 Task: Add one column text from layout.
Action: Mouse moved to (230, 88)
Screenshot: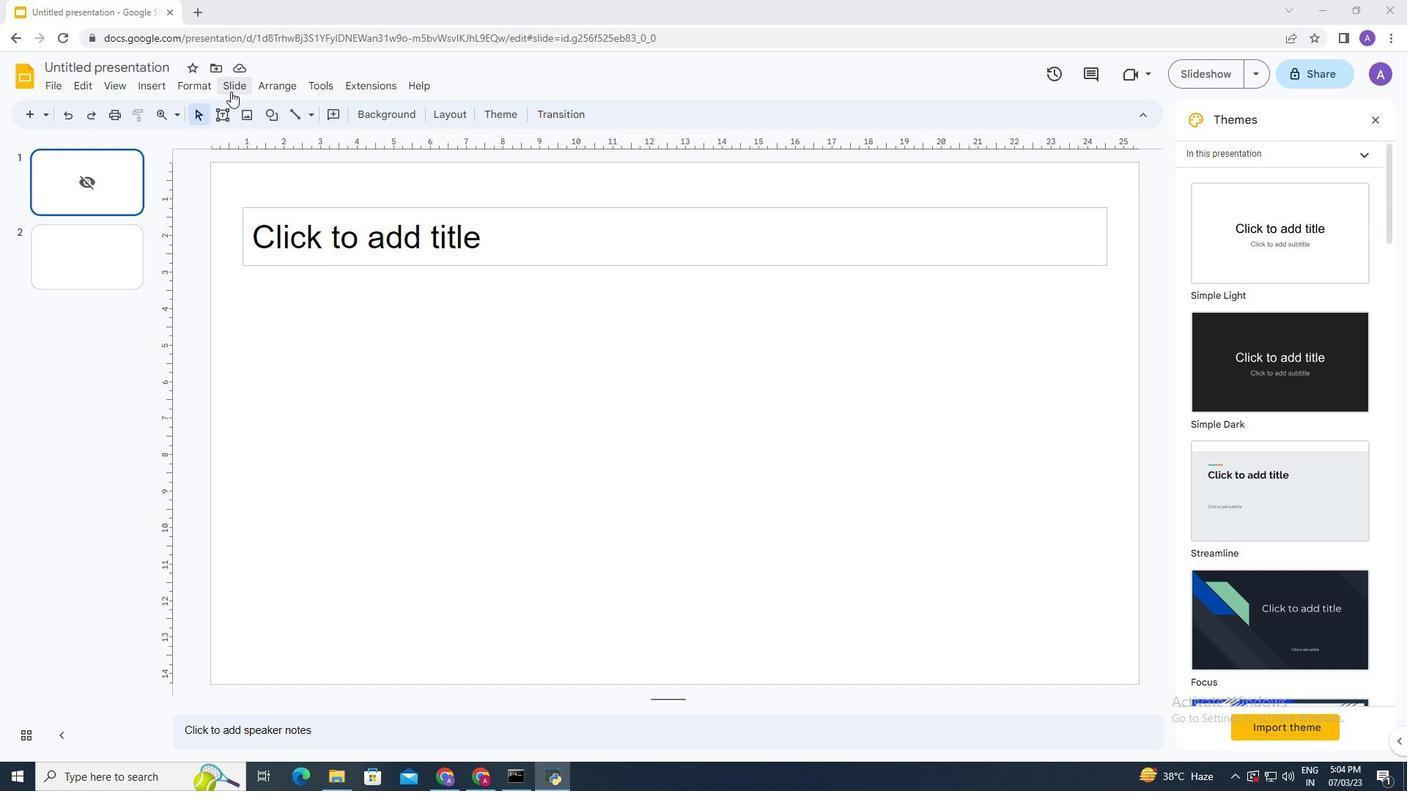 
Action: Mouse pressed left at (230, 88)
Screenshot: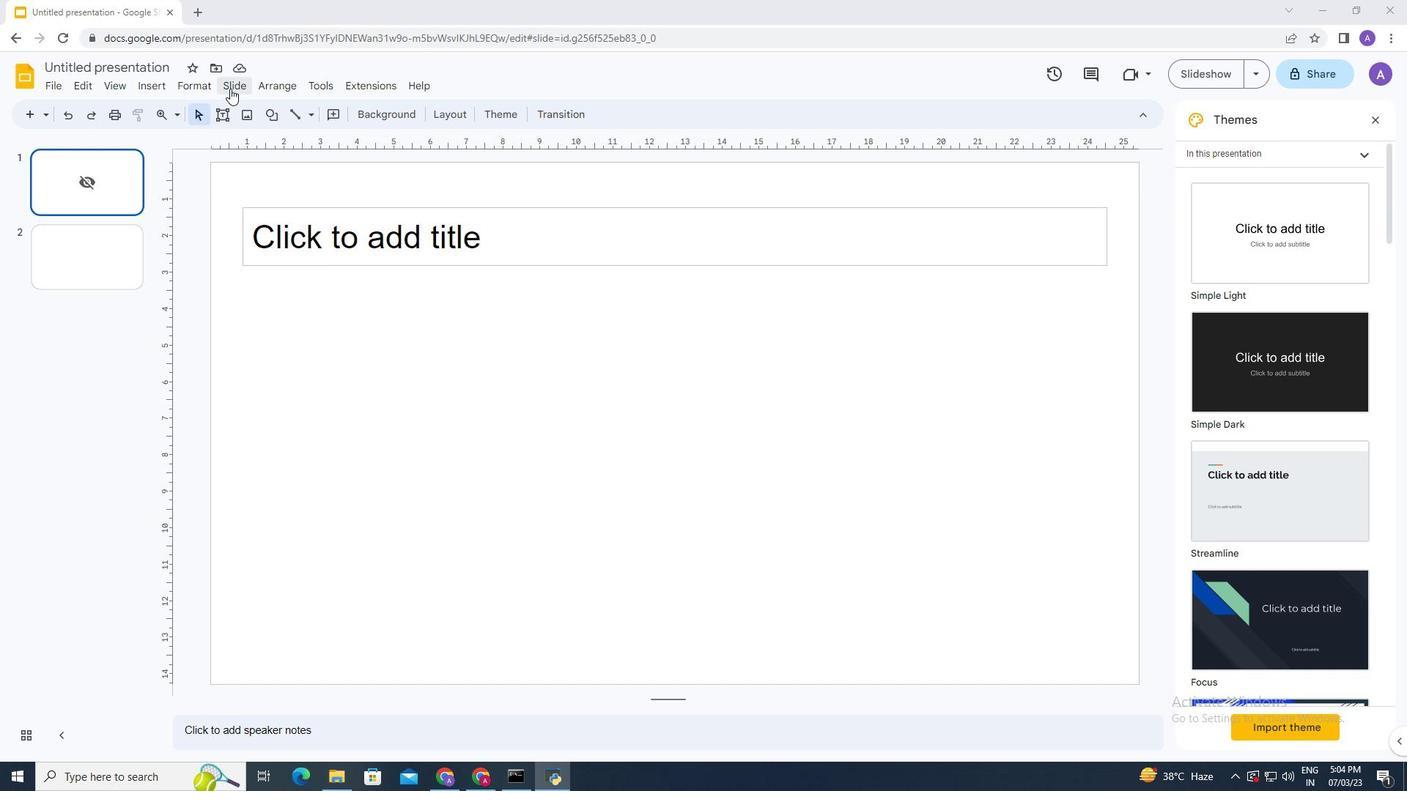 
Action: Mouse moved to (709, 373)
Screenshot: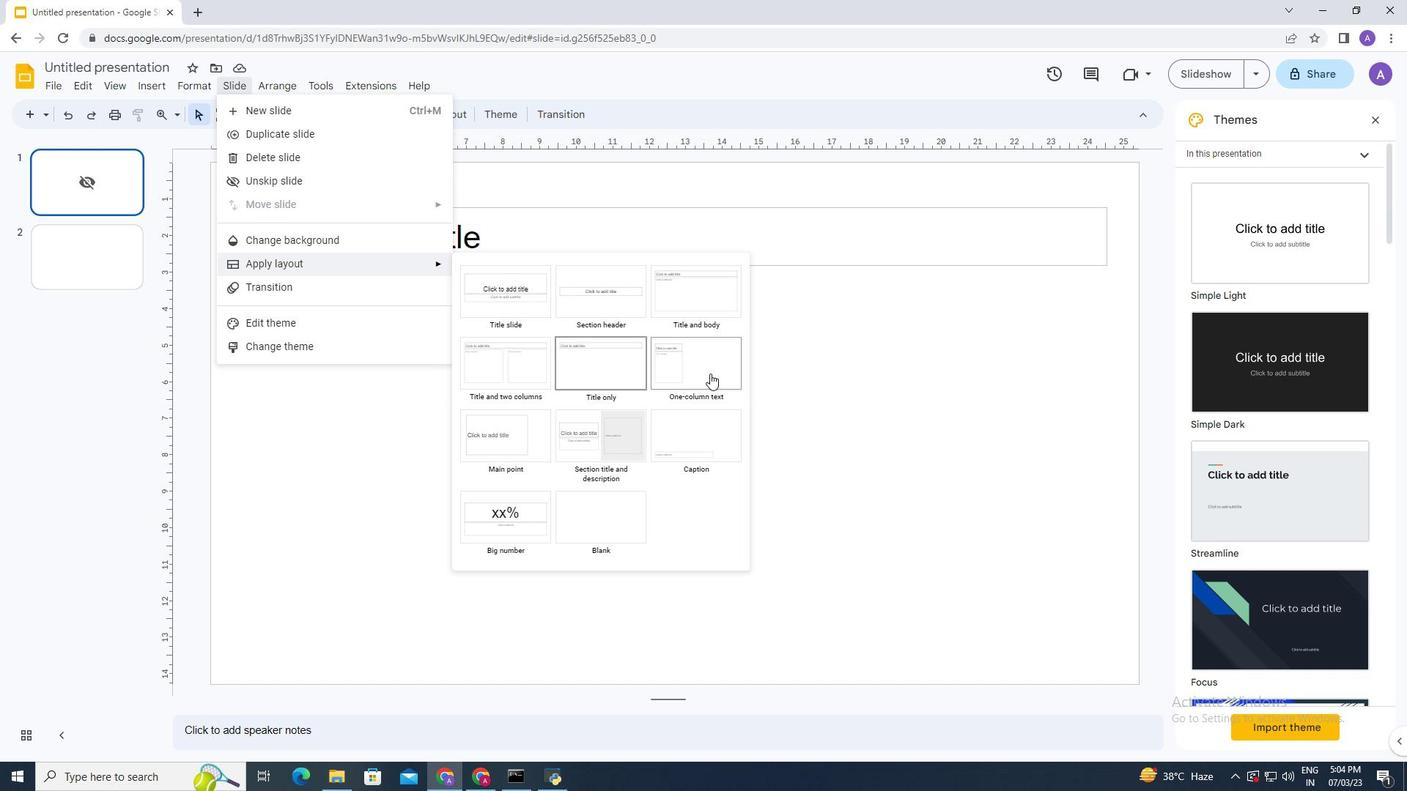 
Action: Mouse pressed left at (709, 373)
Screenshot: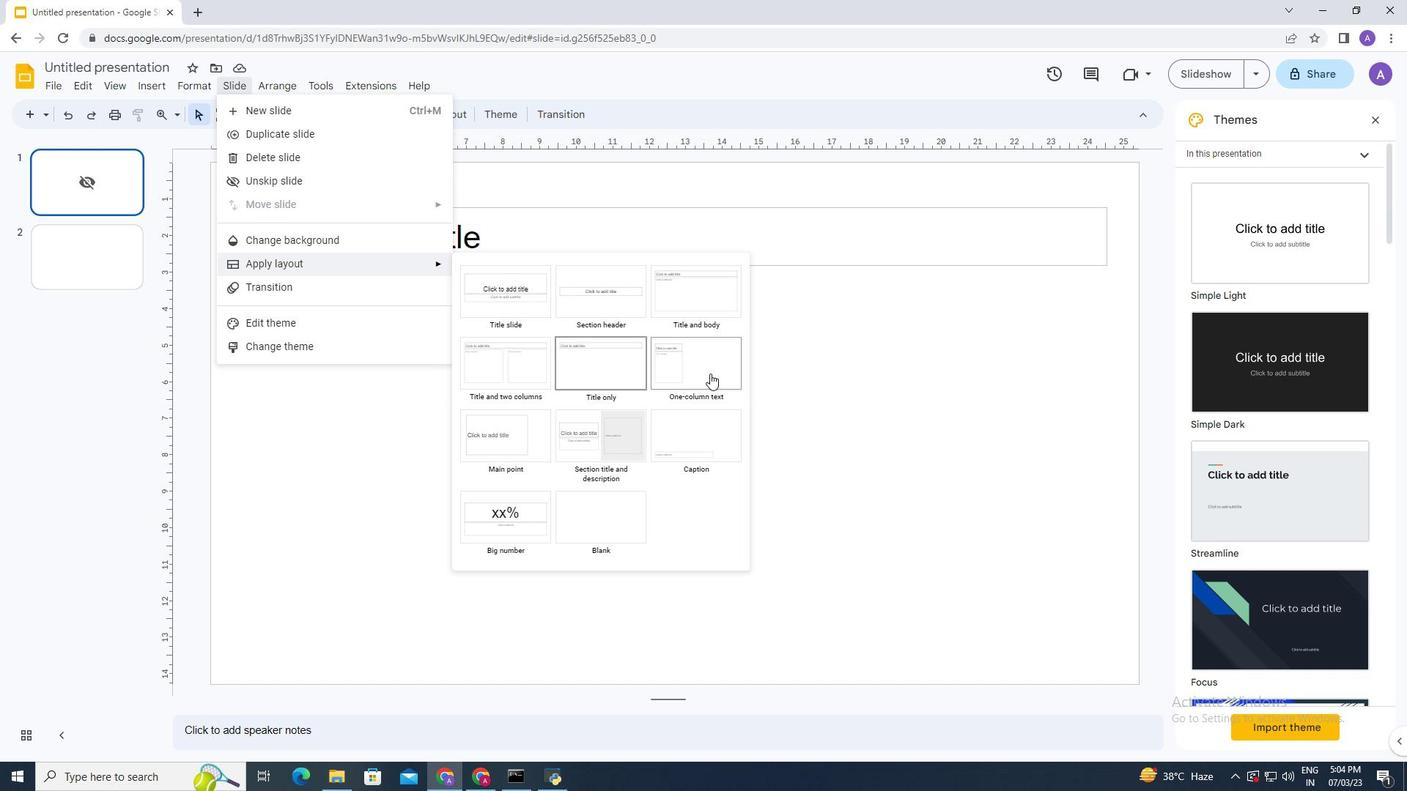 
